 Task: Print per sheet 6 times.
Action: Mouse moved to (80, 88)
Screenshot: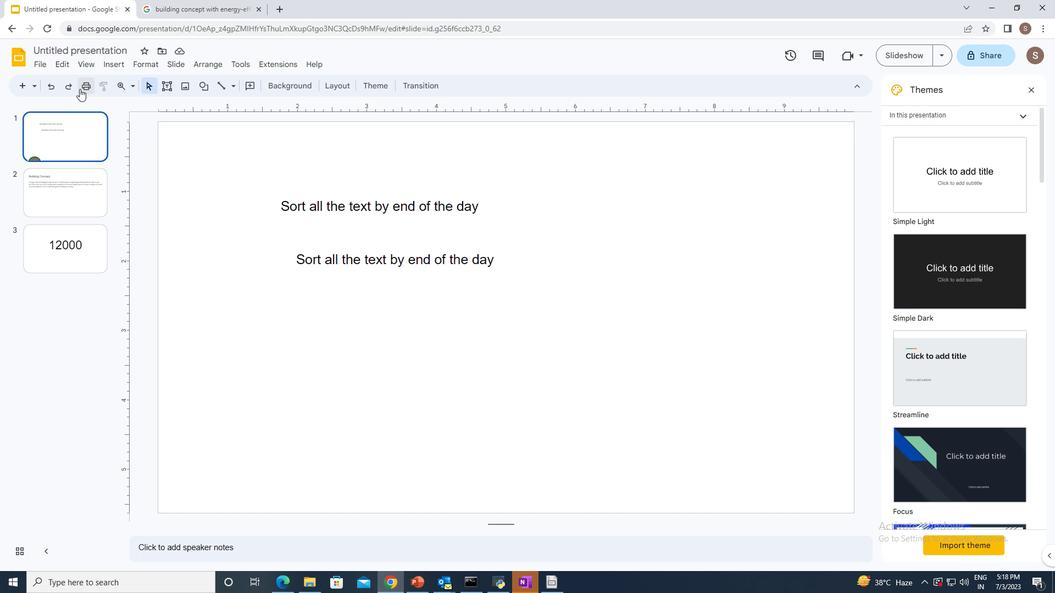
Action: Mouse pressed left at (80, 88)
Screenshot: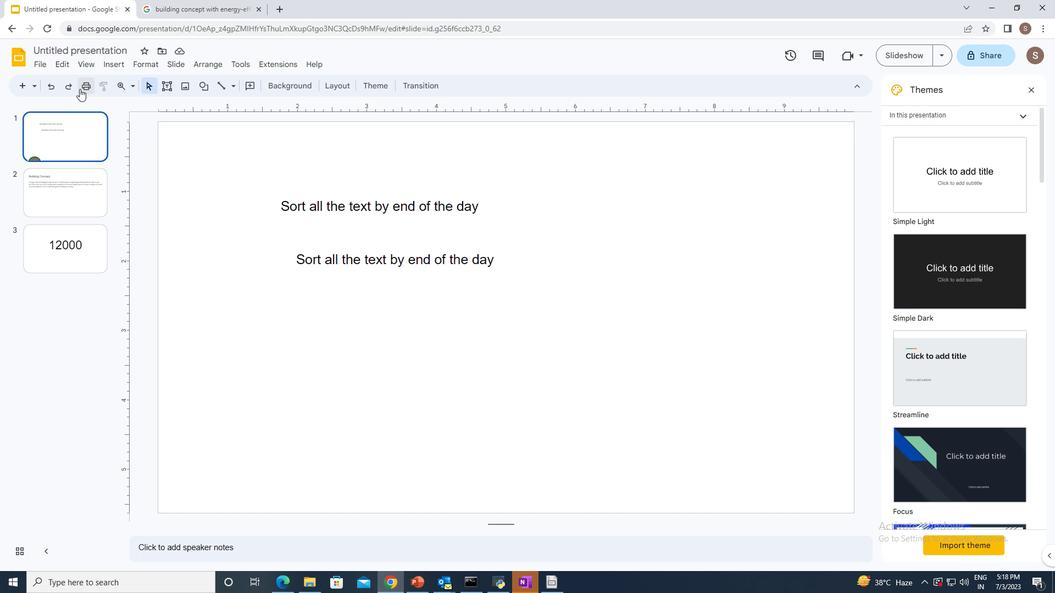 
Action: Mouse moved to (723, 170)
Screenshot: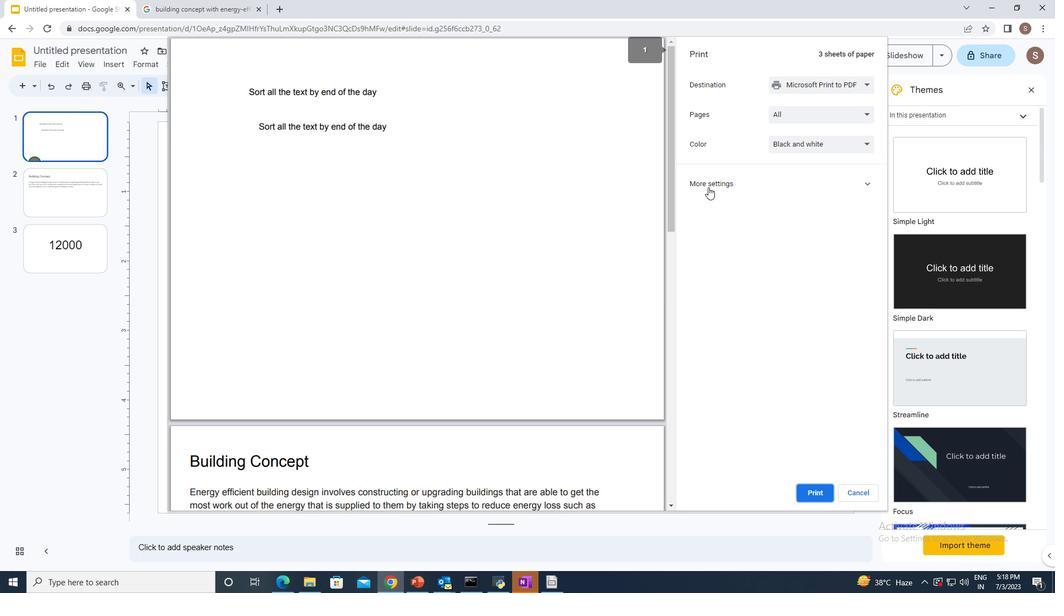 
Action: Mouse pressed left at (723, 170)
Screenshot: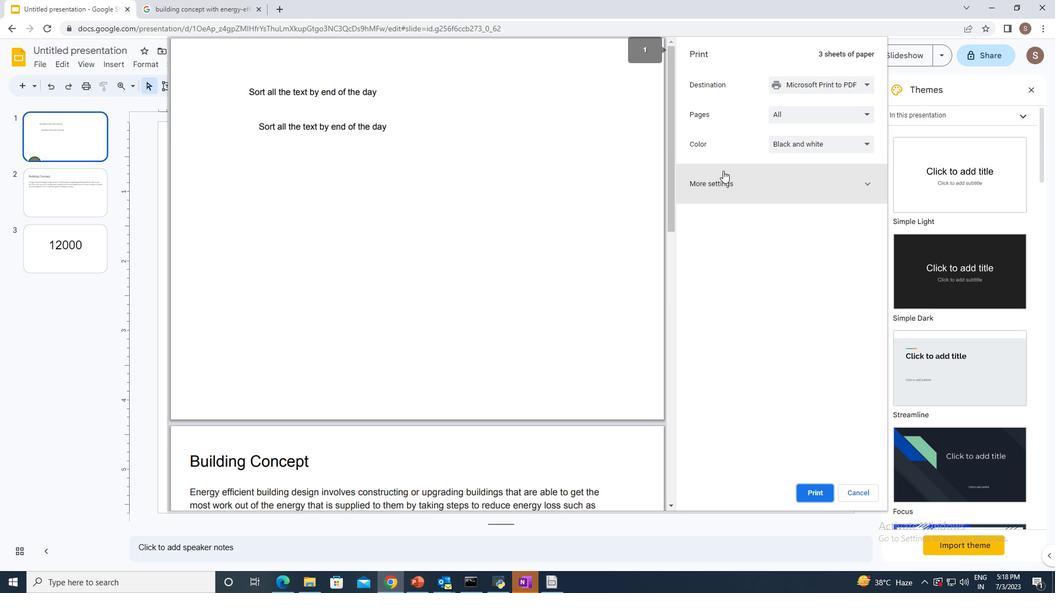 
Action: Mouse moved to (820, 256)
Screenshot: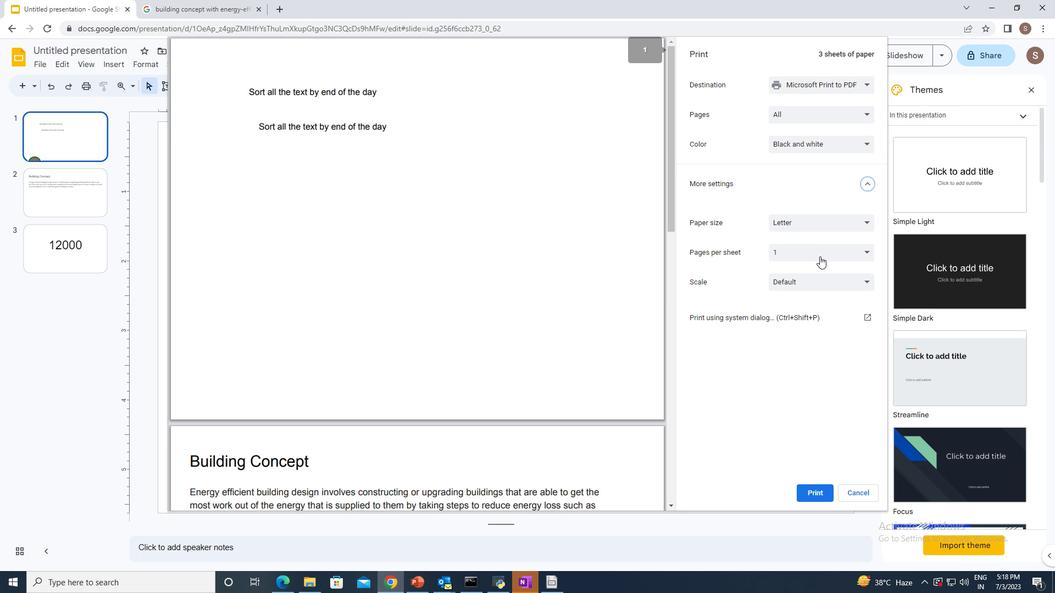 
Action: Mouse pressed left at (820, 256)
Screenshot: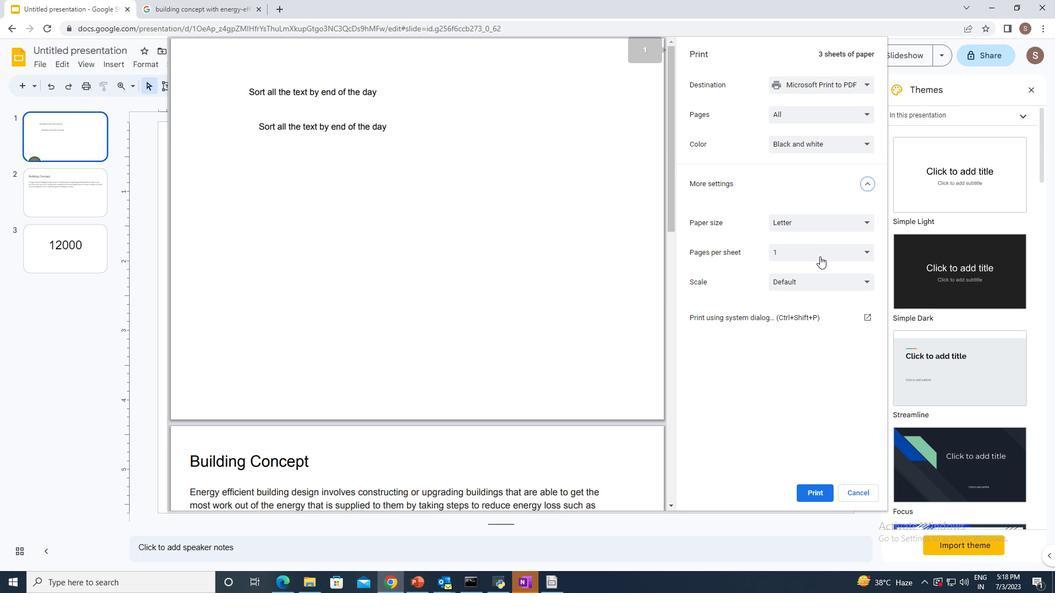 
Action: Mouse moved to (782, 294)
Screenshot: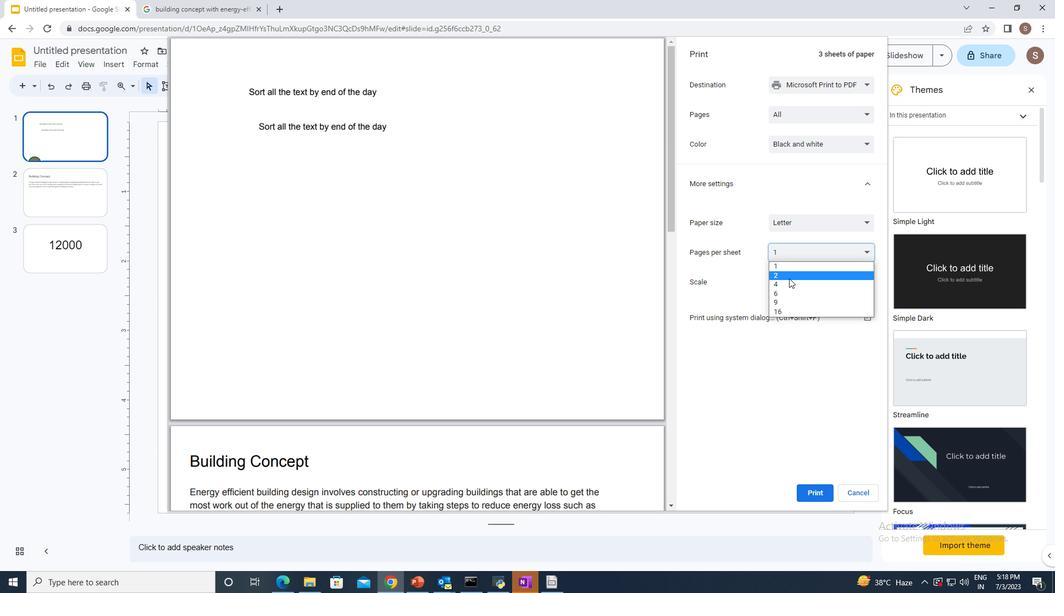
Action: Mouse pressed left at (782, 294)
Screenshot: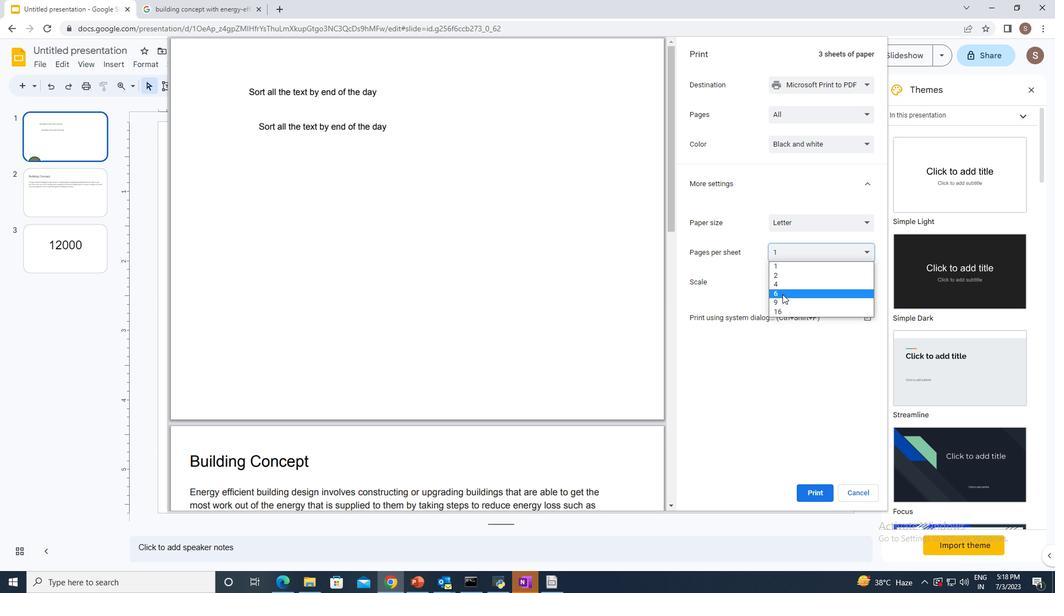 
Action: Mouse moved to (814, 492)
Screenshot: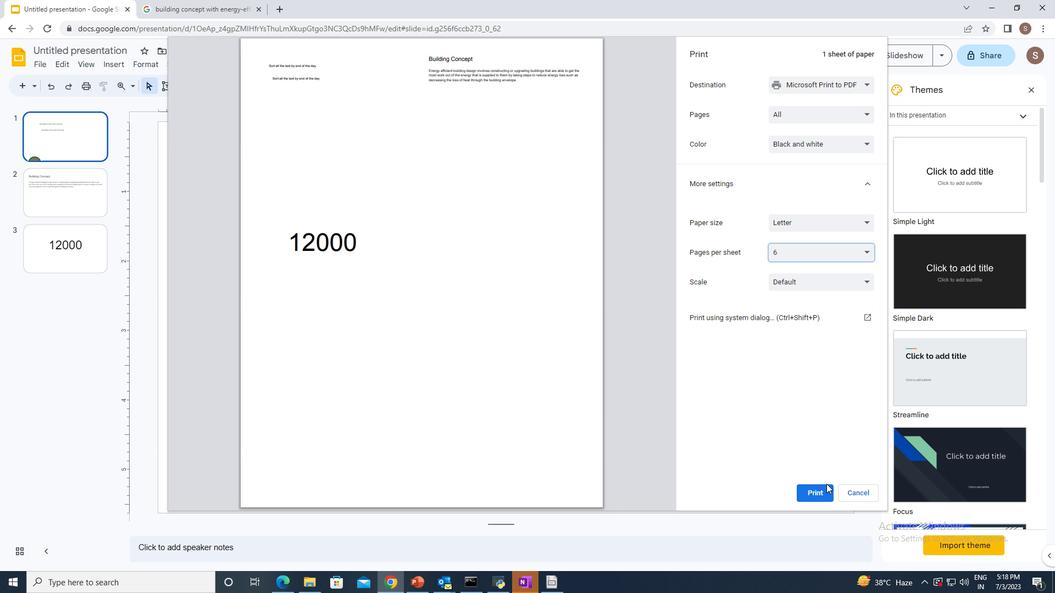 
Action: Mouse pressed left at (814, 492)
Screenshot: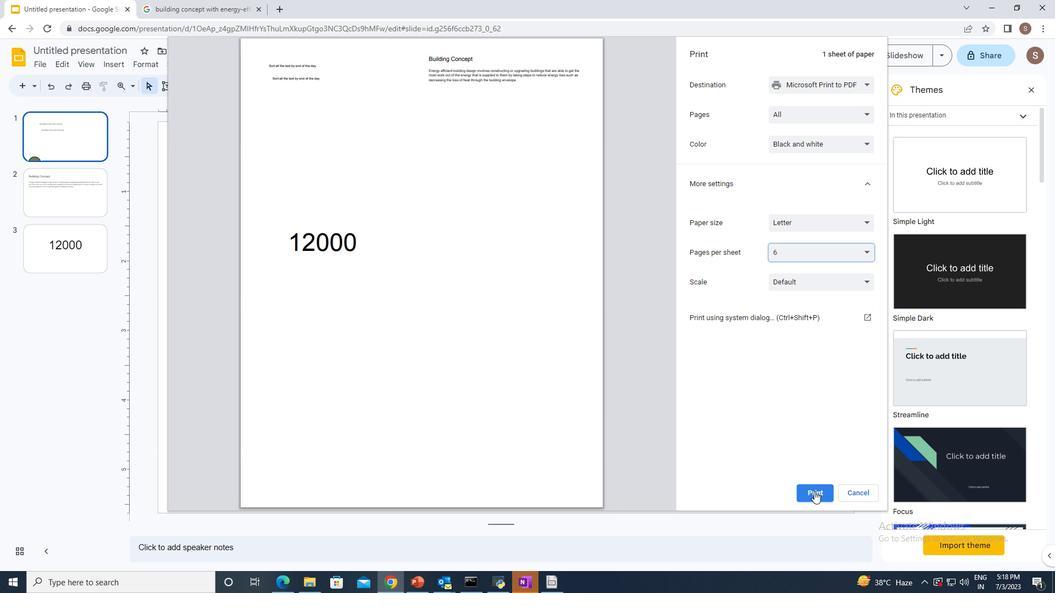 
